 Task: Apply the plain text format in column A.
Action: Mouse moved to (56, 189)
Screenshot: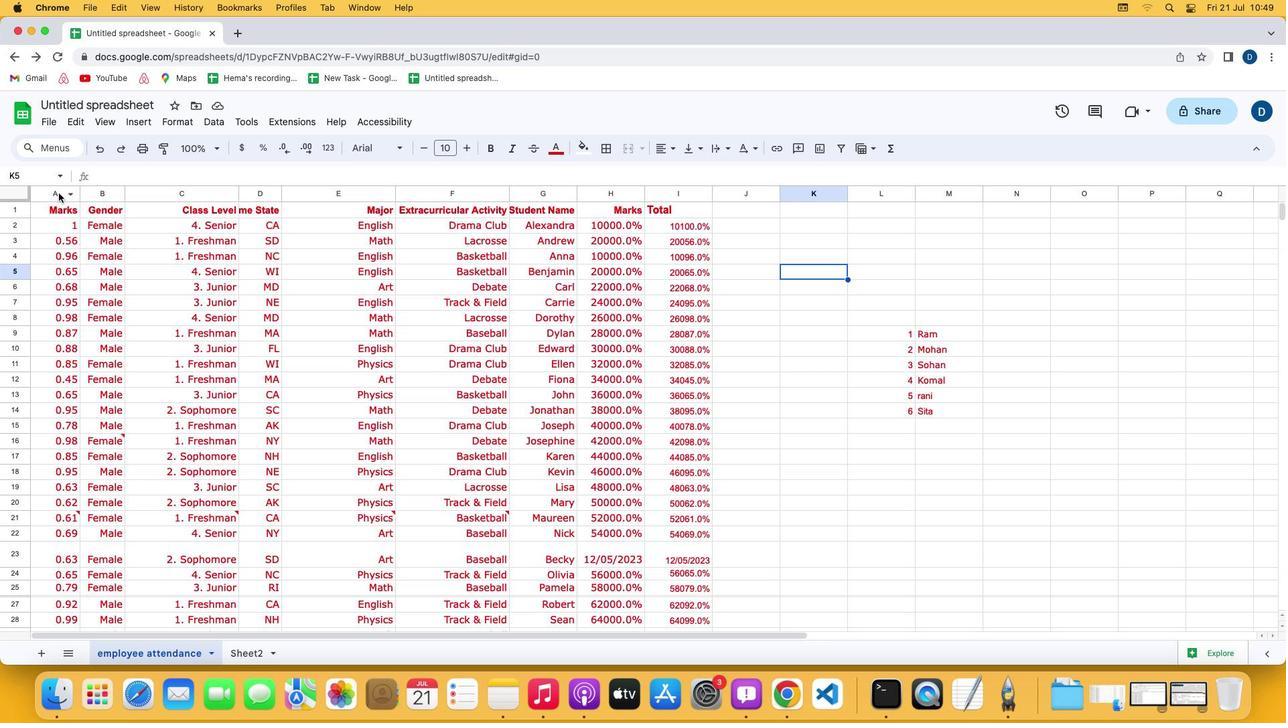 
Action: Mouse pressed left at (56, 189)
Screenshot: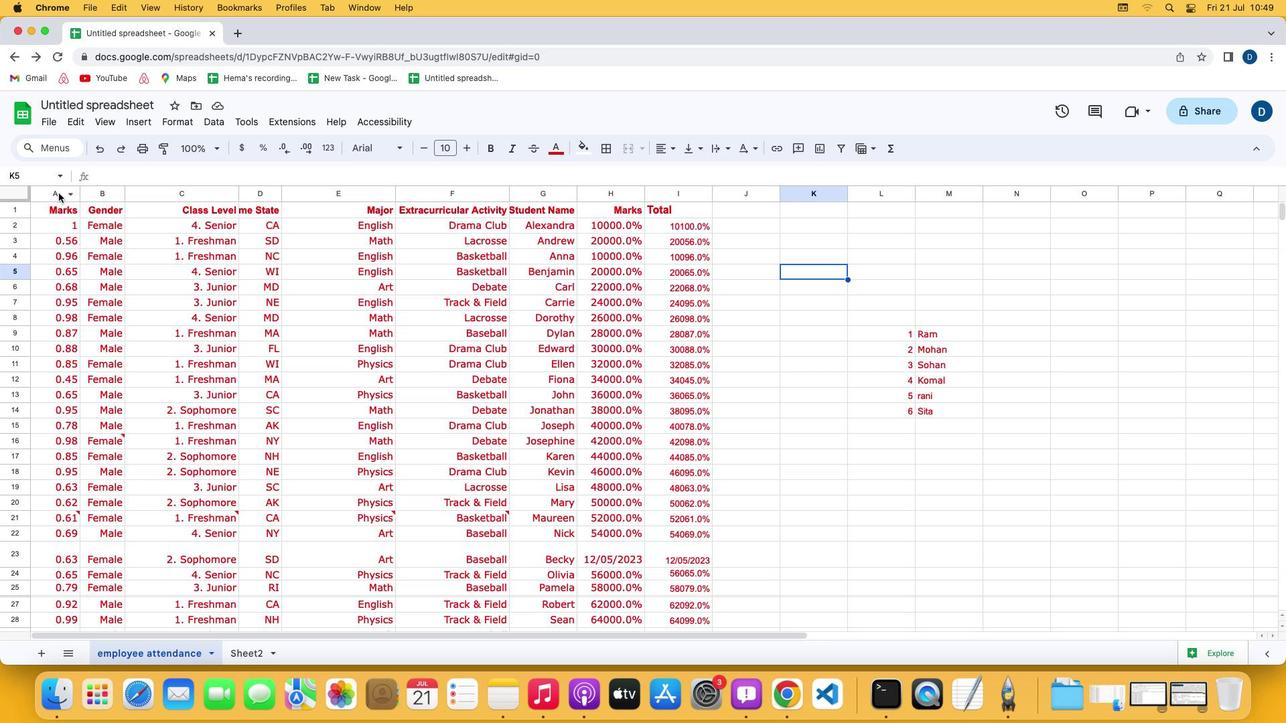 
Action: Mouse moved to (58, 192)
Screenshot: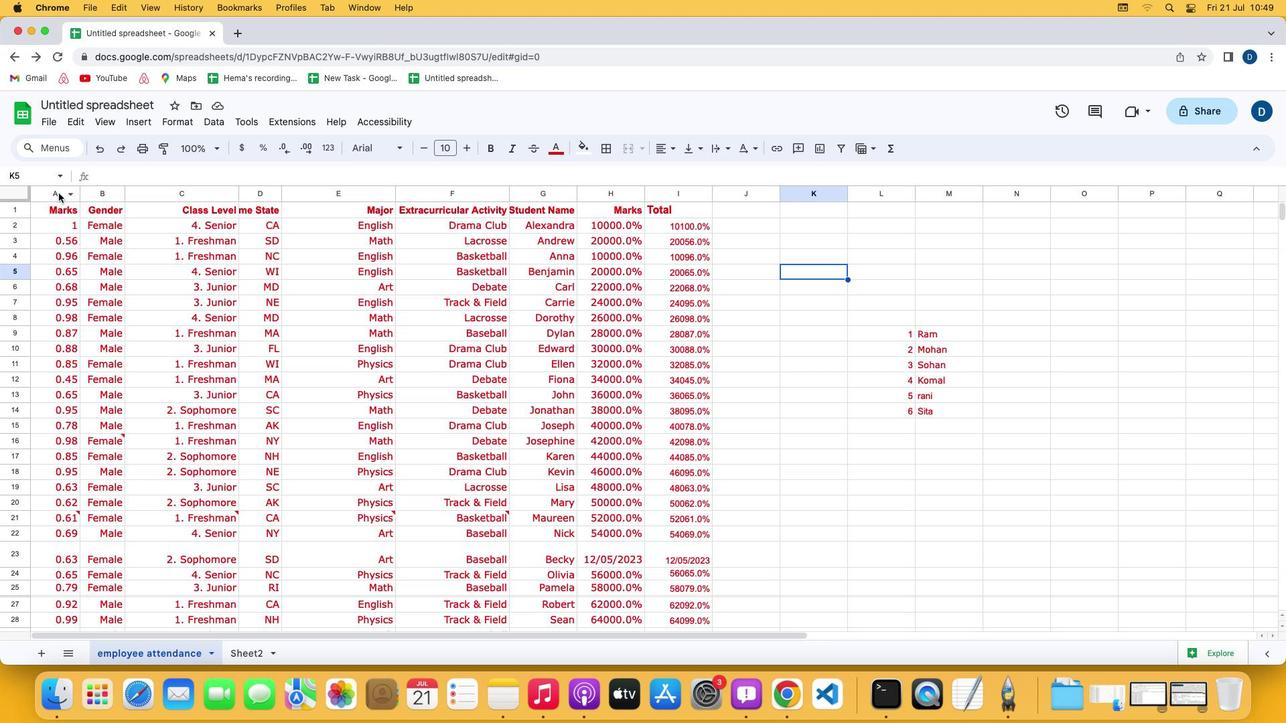 
Action: Mouse pressed left at (58, 192)
Screenshot: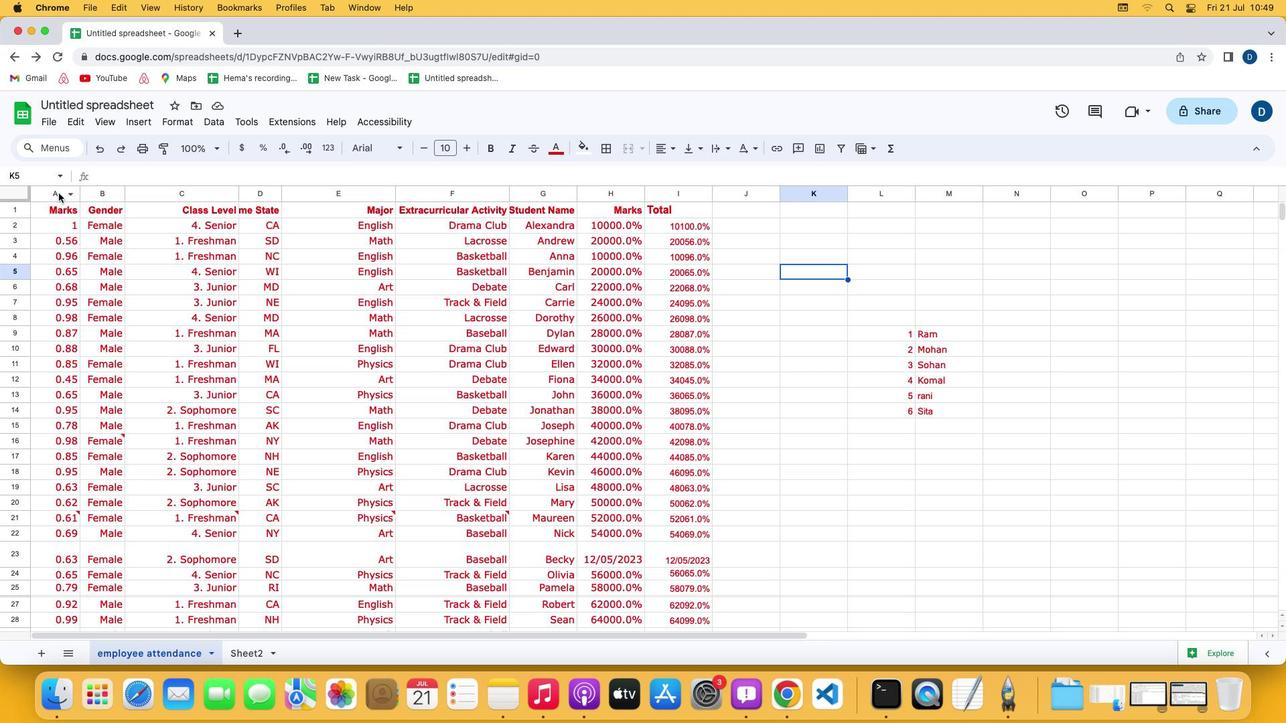 
Action: Mouse moved to (62, 198)
Screenshot: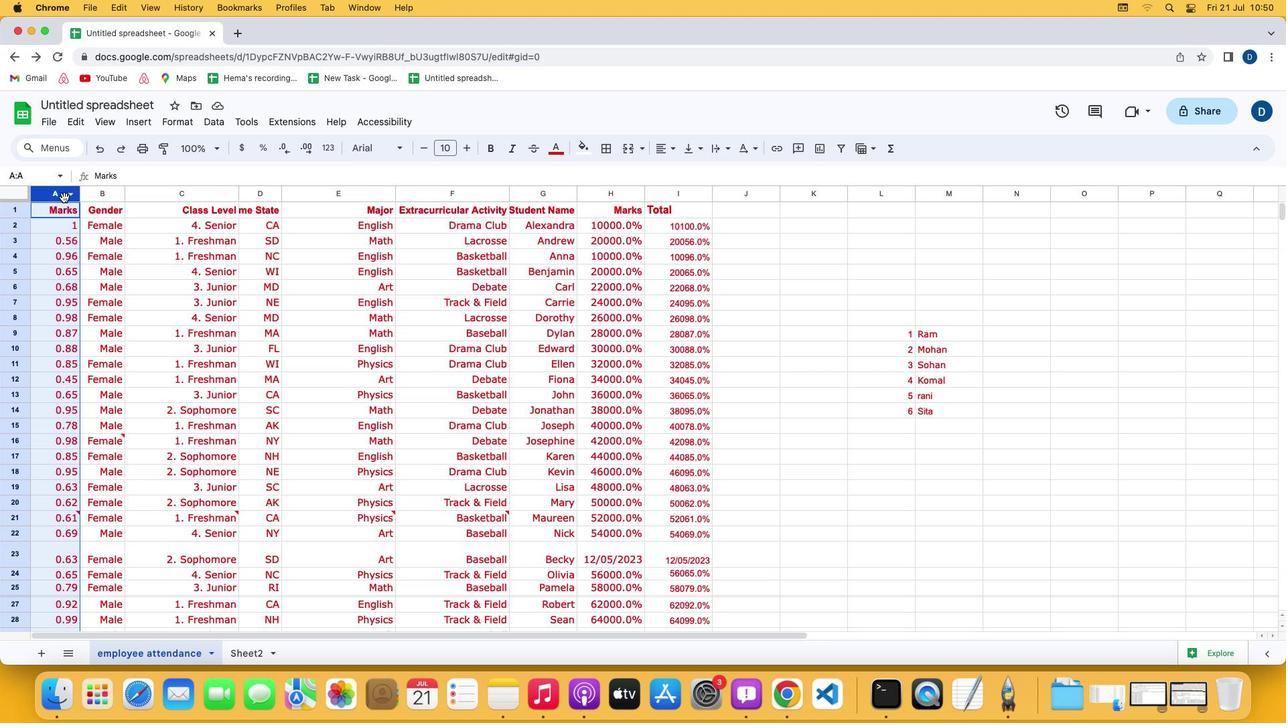 
Action: Mouse pressed left at (62, 198)
Screenshot: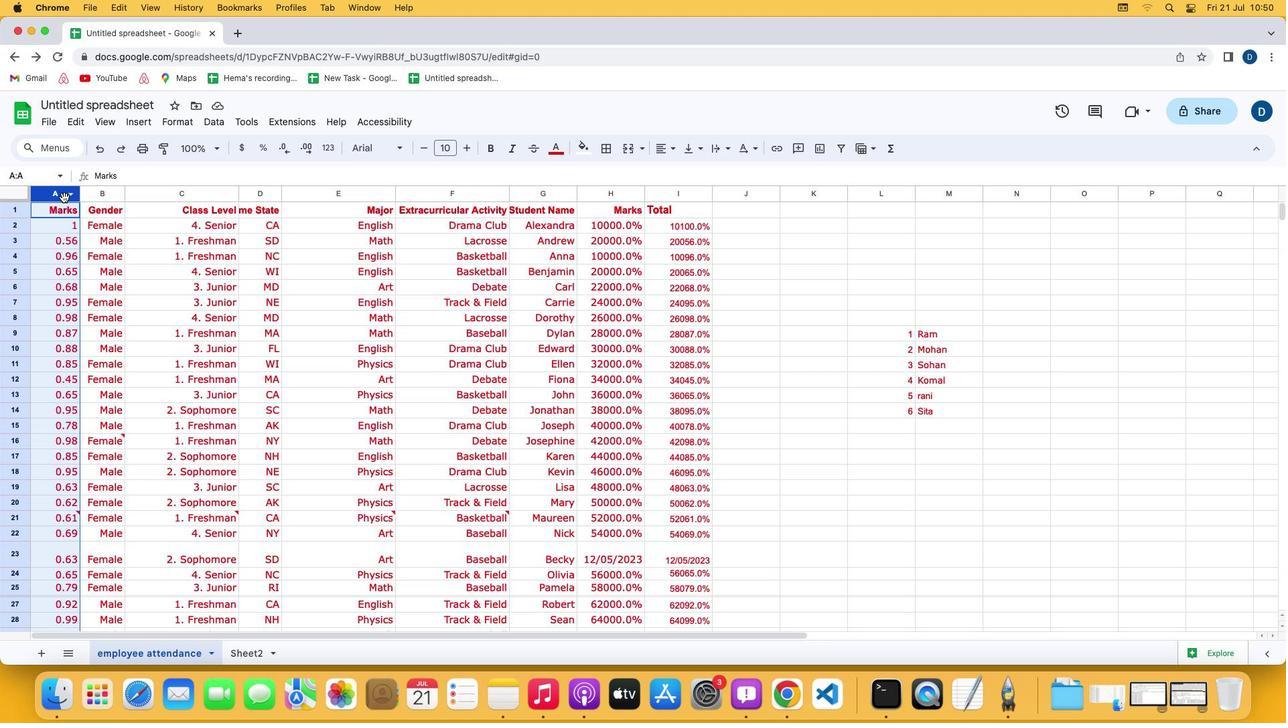 
Action: Mouse moved to (179, 119)
Screenshot: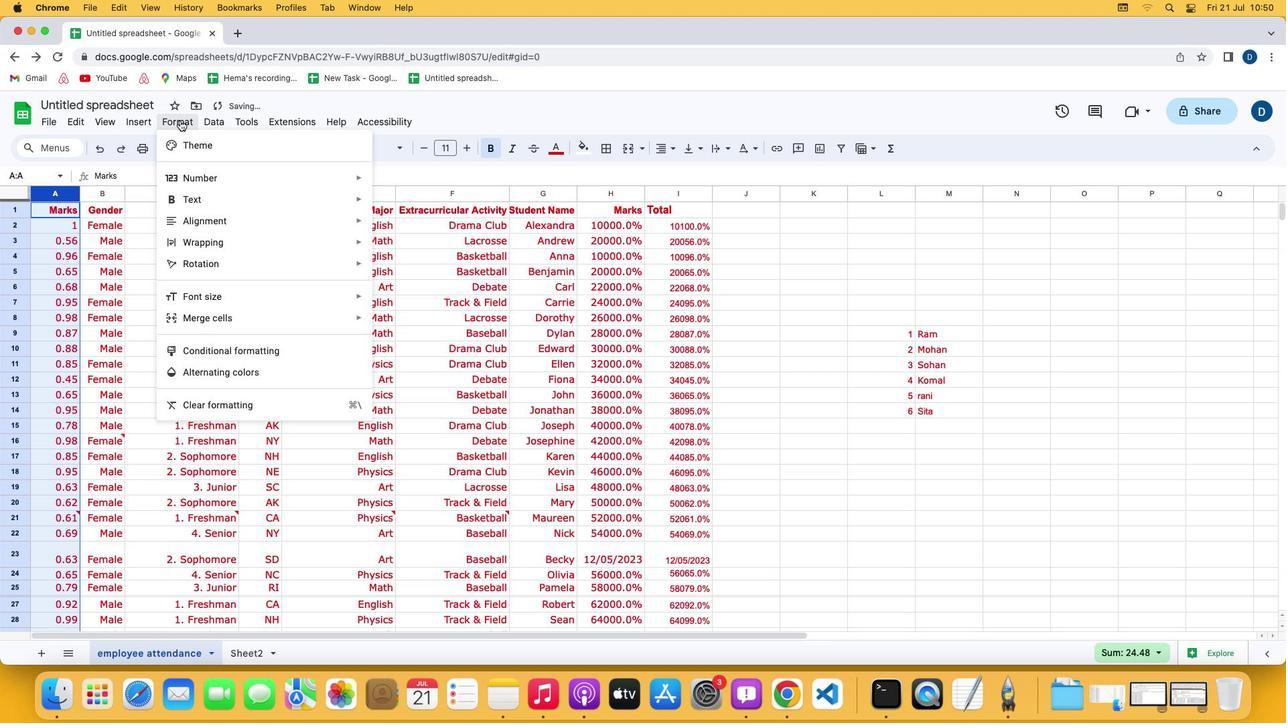 
Action: Mouse pressed left at (179, 119)
Screenshot: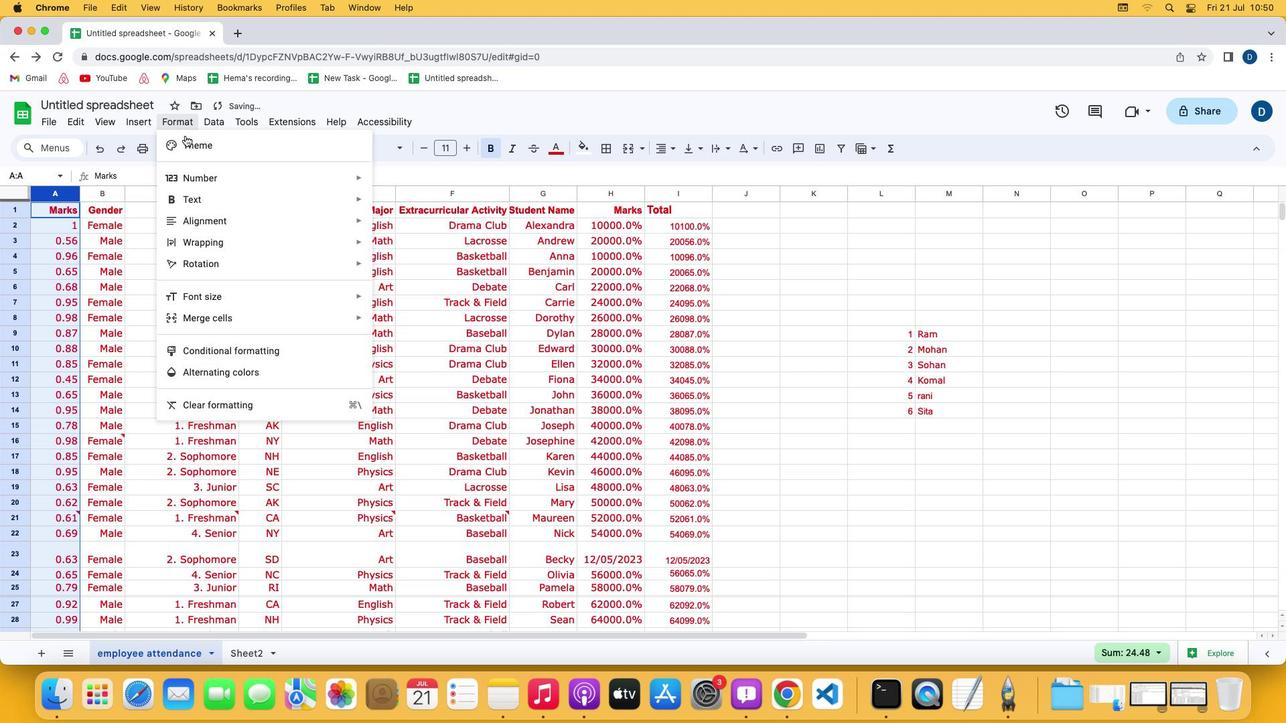 
Action: Mouse moved to (190, 173)
Screenshot: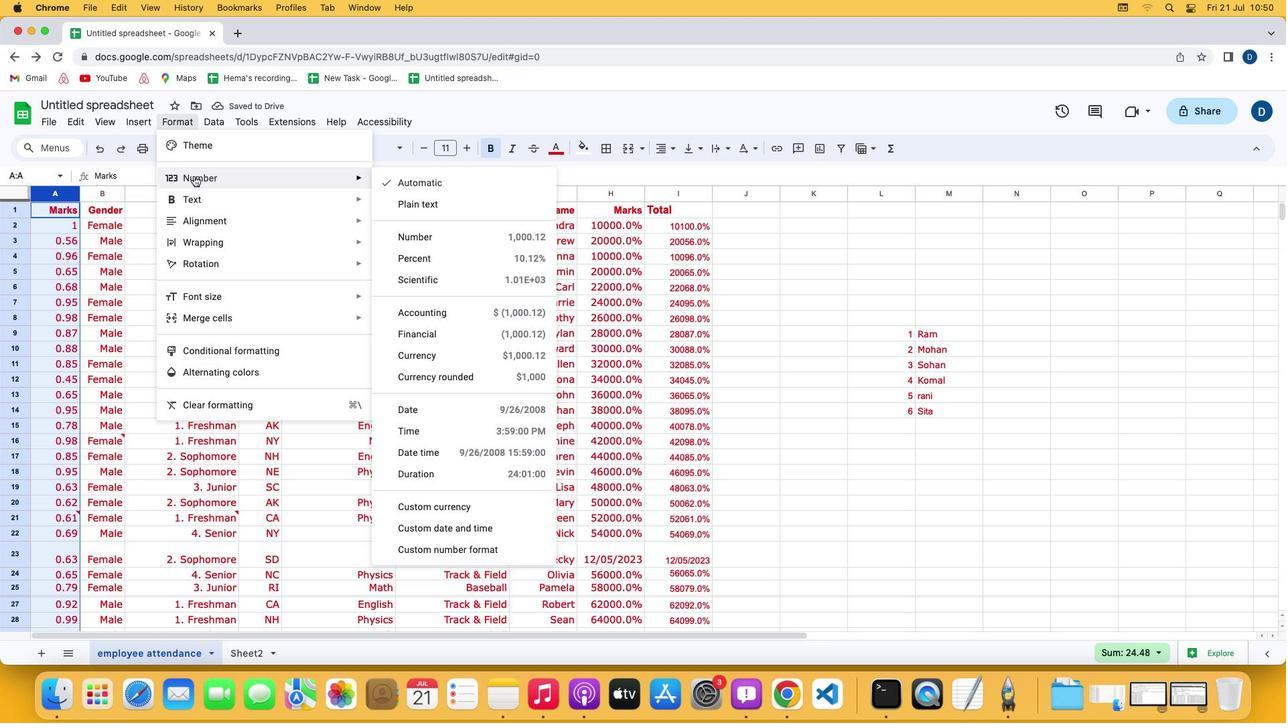 
Action: Mouse pressed left at (190, 173)
Screenshot: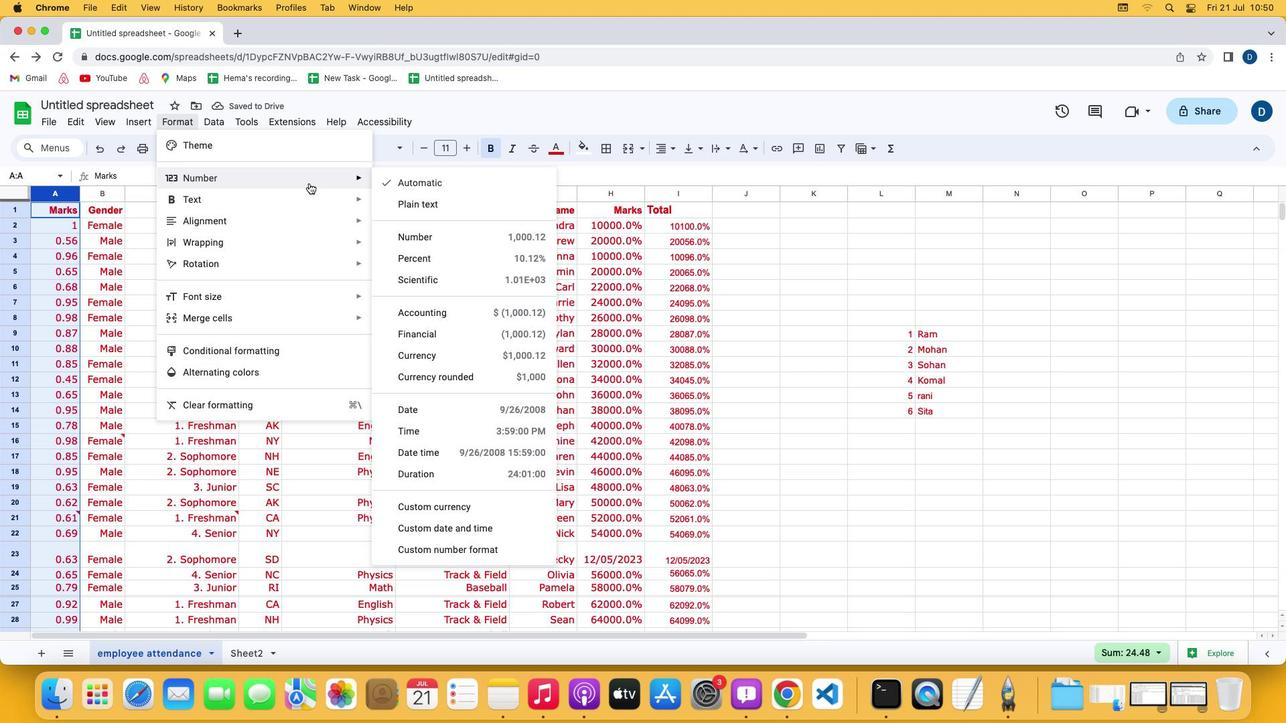 
Action: Mouse moved to (413, 203)
Screenshot: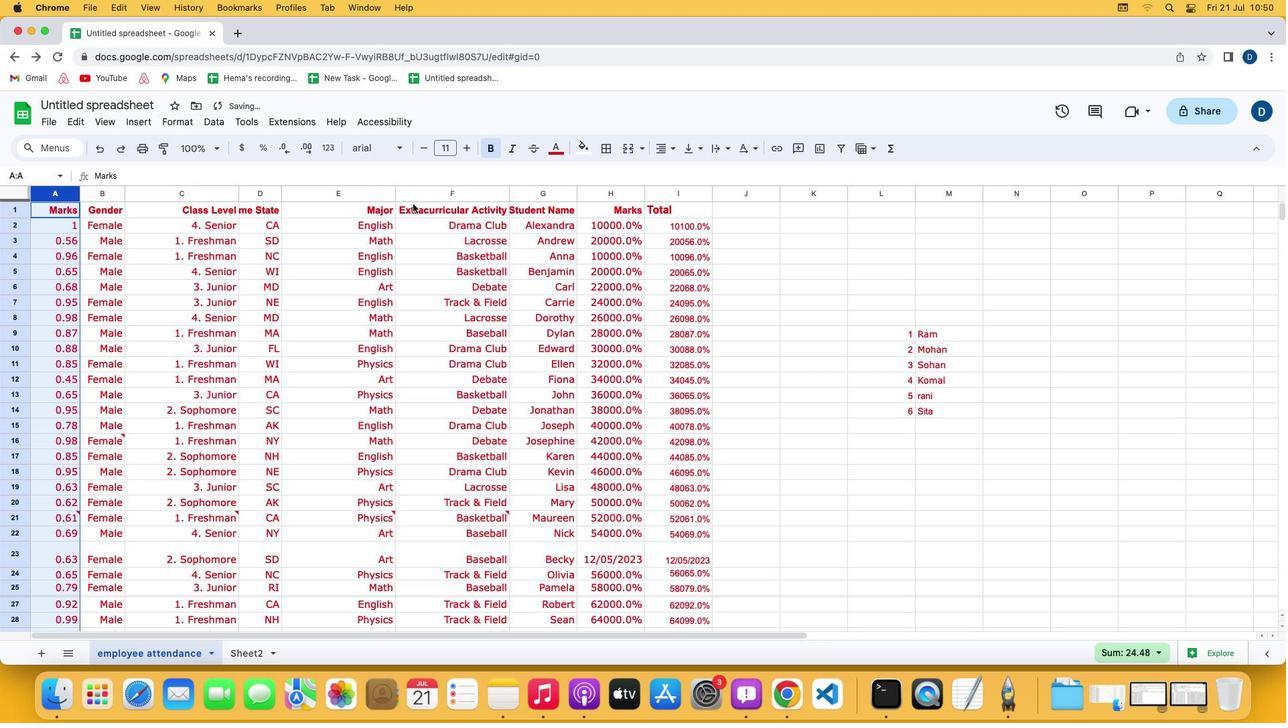 
Action: Mouse pressed left at (413, 203)
Screenshot: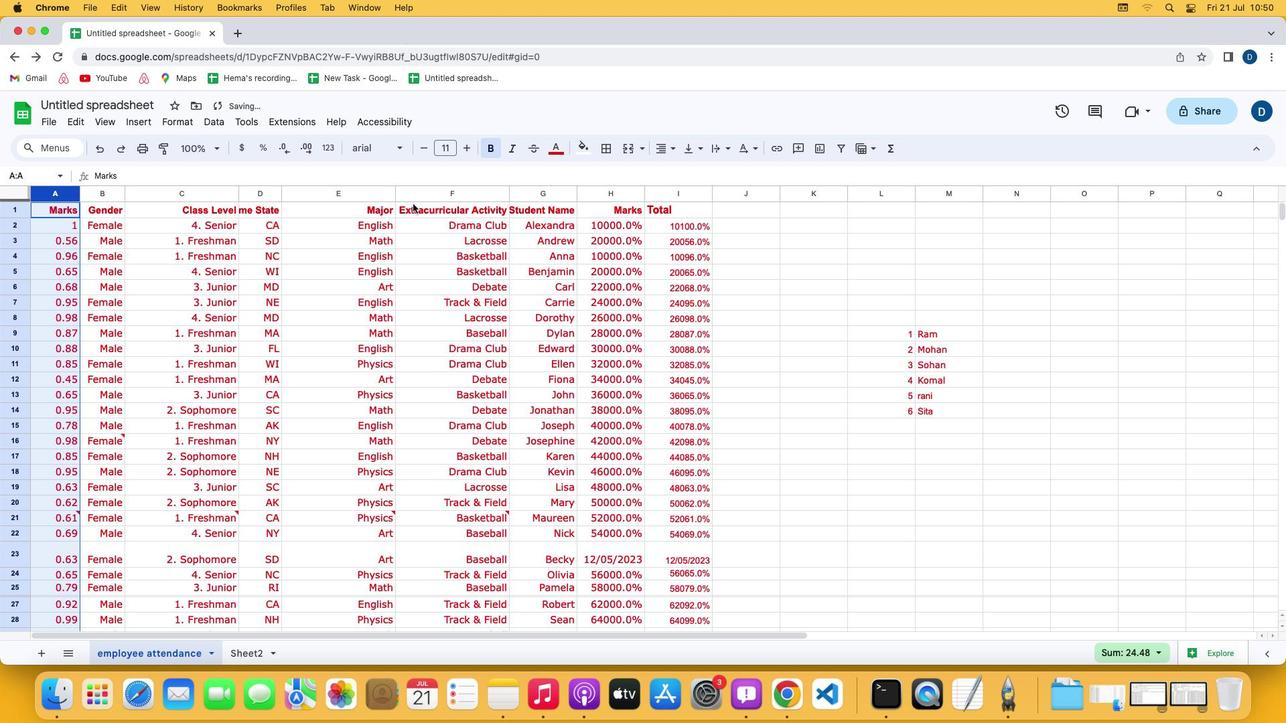 
Action: Mouse moved to (755, 278)
Screenshot: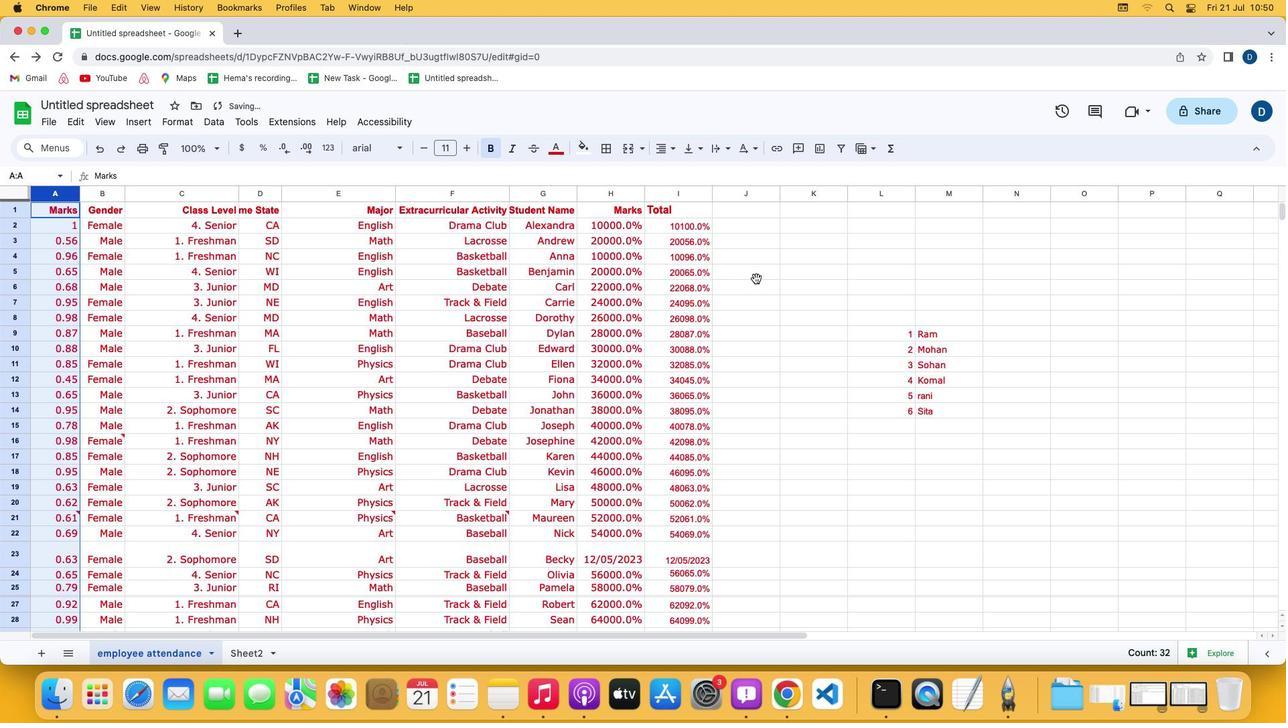 
Action: Mouse pressed left at (755, 278)
Screenshot: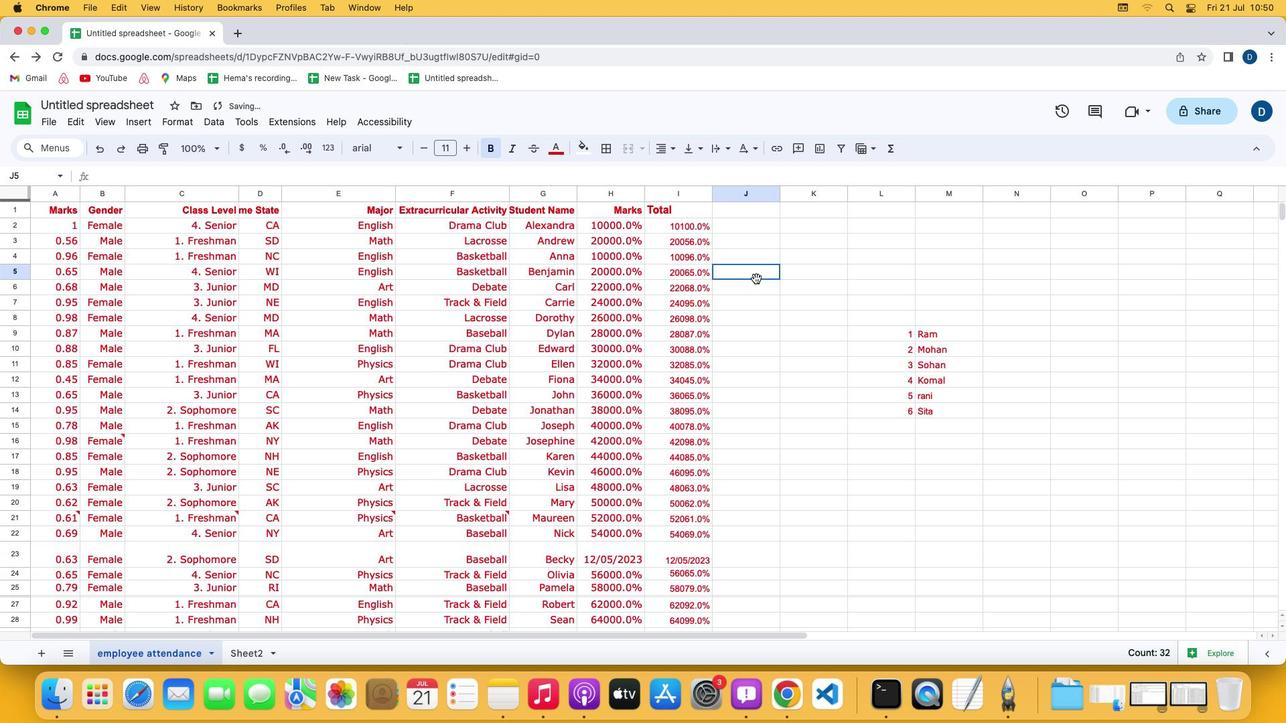 
